 Task: Change  the formatting of the data to Which is Greater than 10 In conditional formating, put the option 'Red Text. 'add another formatting option Format As Table, insert the option Light Gray, Table style light 1 In the sheet   Optimize Sales book
Action: Mouse moved to (38, 171)
Screenshot: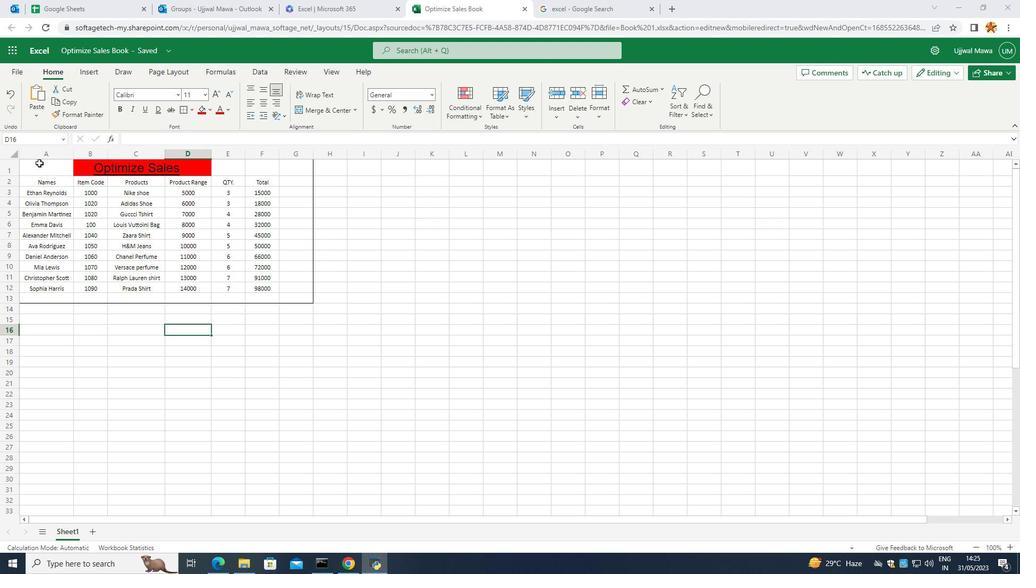 
Action: Mouse pressed left at (38, 171)
Screenshot: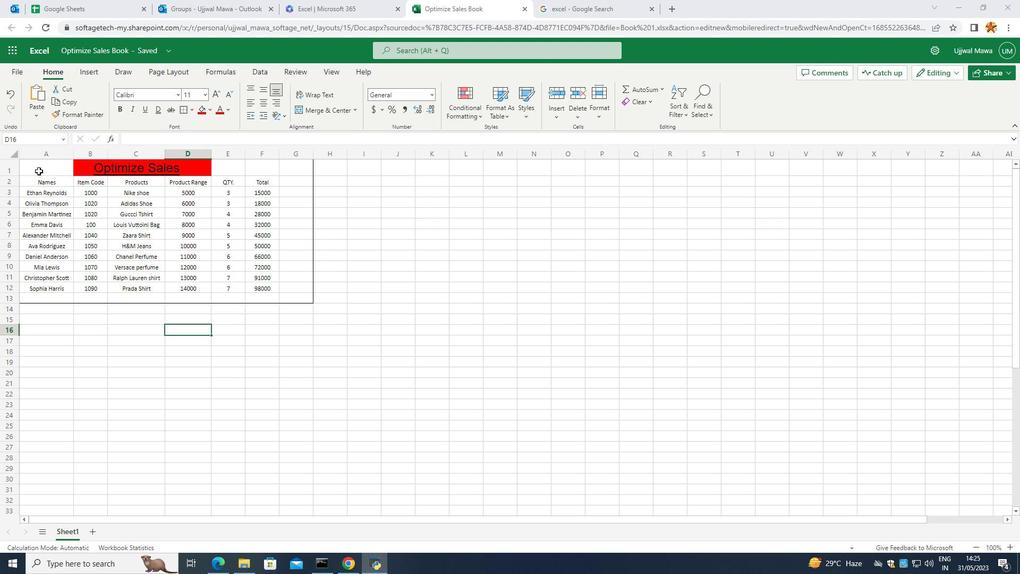 
Action: Mouse moved to (471, 118)
Screenshot: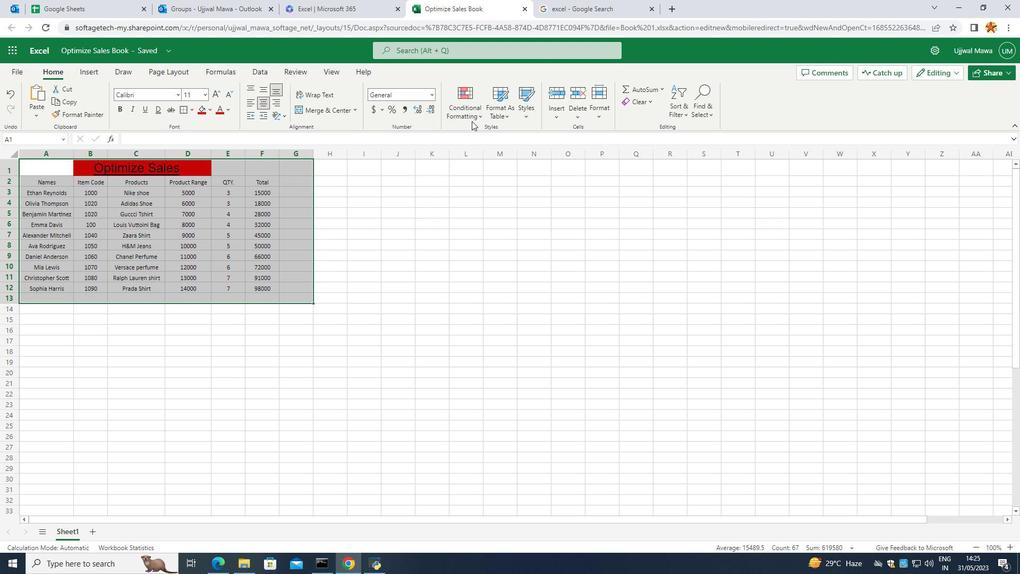 
Action: Mouse pressed left at (471, 118)
Screenshot: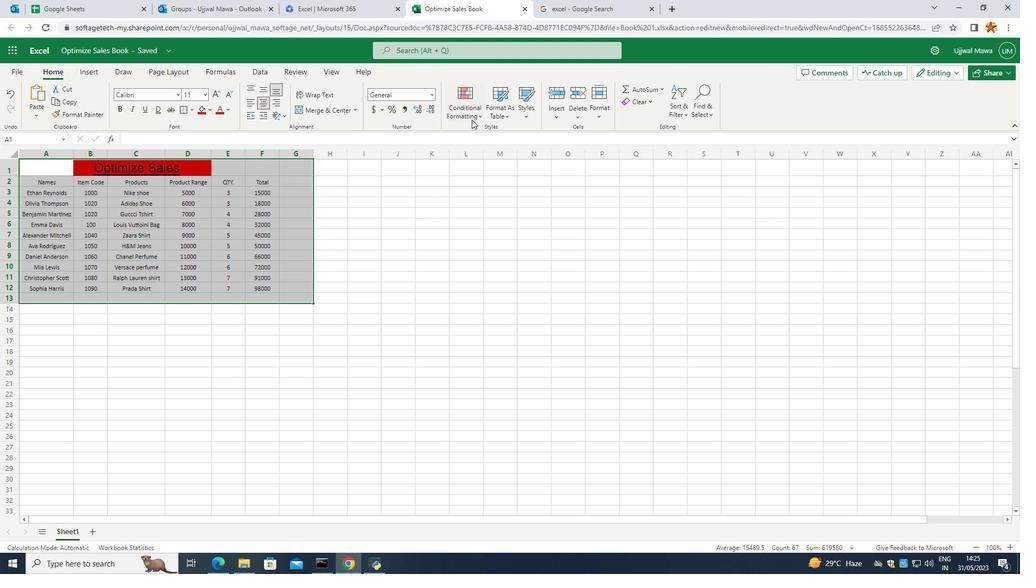 
Action: Mouse moved to (594, 152)
Screenshot: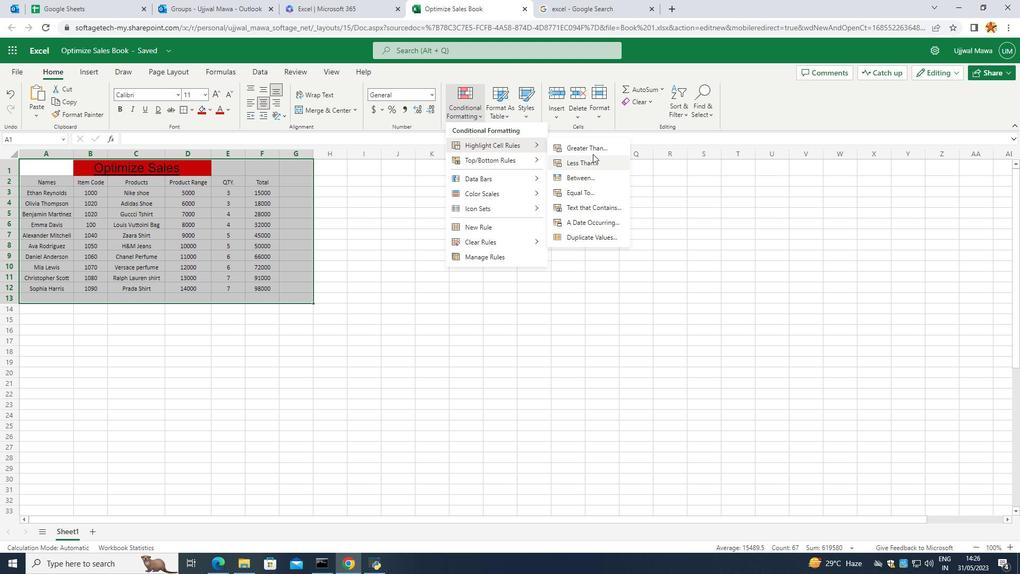 
Action: Mouse pressed left at (594, 152)
Screenshot: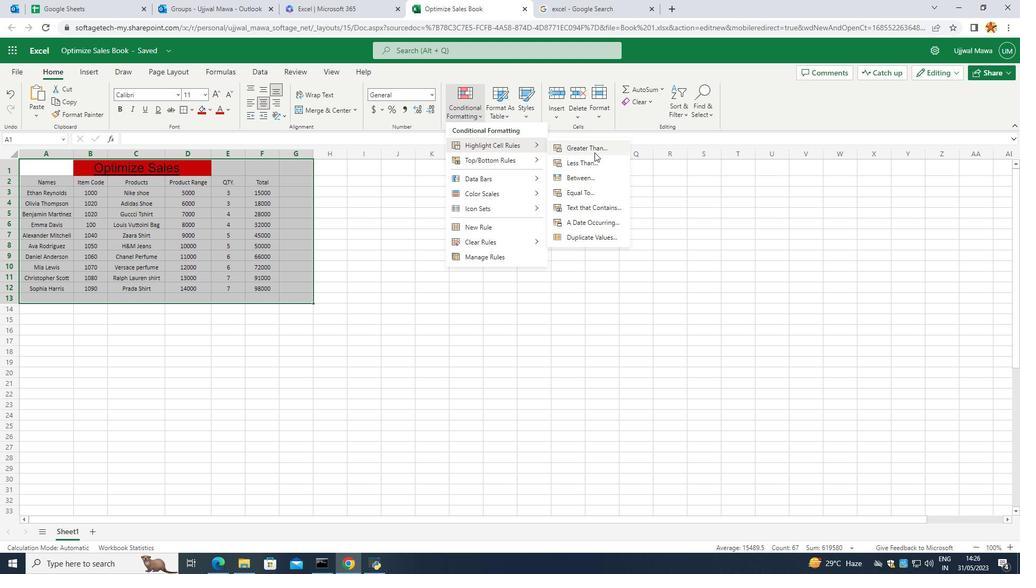 
Action: Key pressed 1
Screenshot: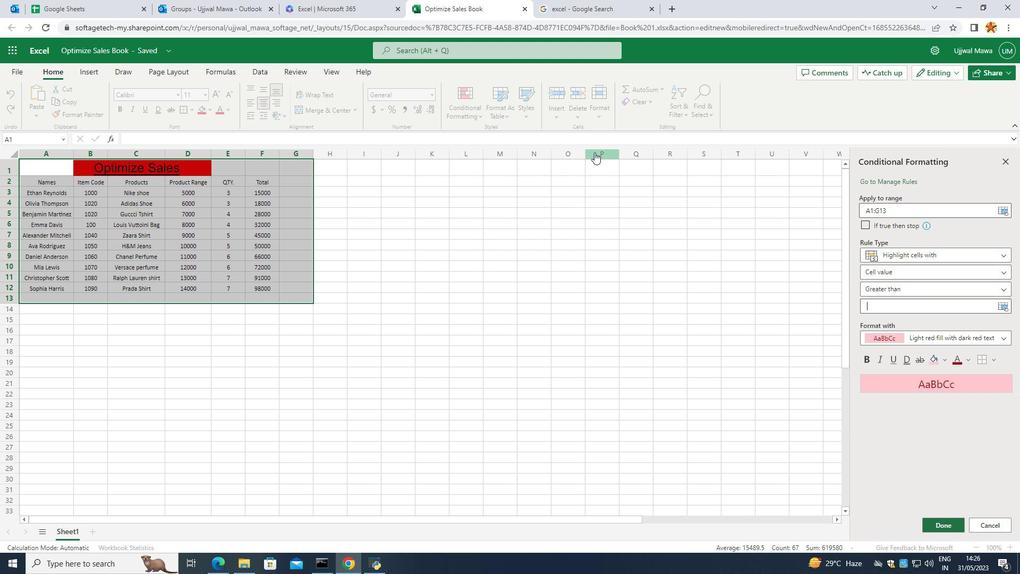 
Action: Mouse moved to (594, 152)
Screenshot: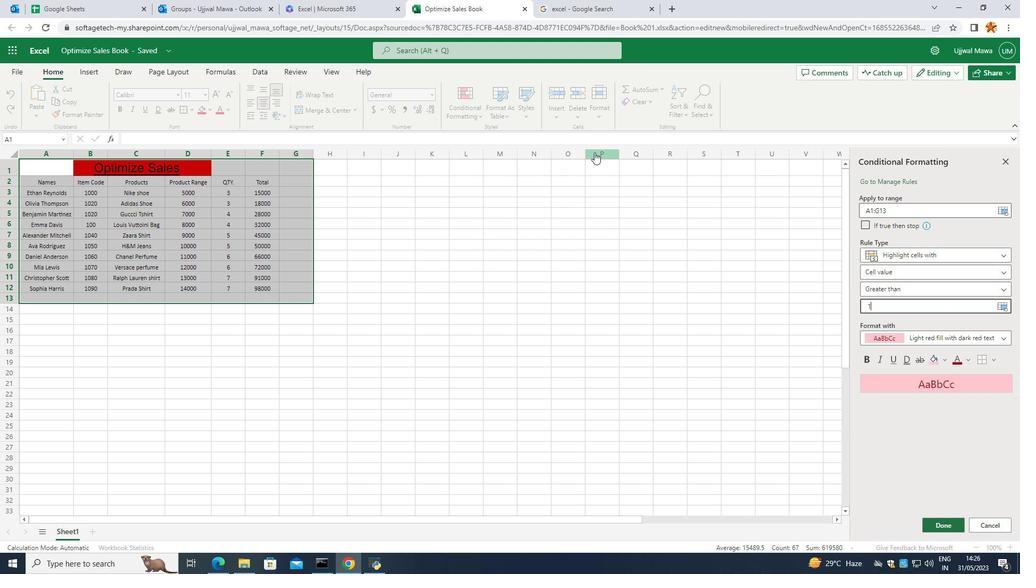 
Action: Key pressed o
Screenshot: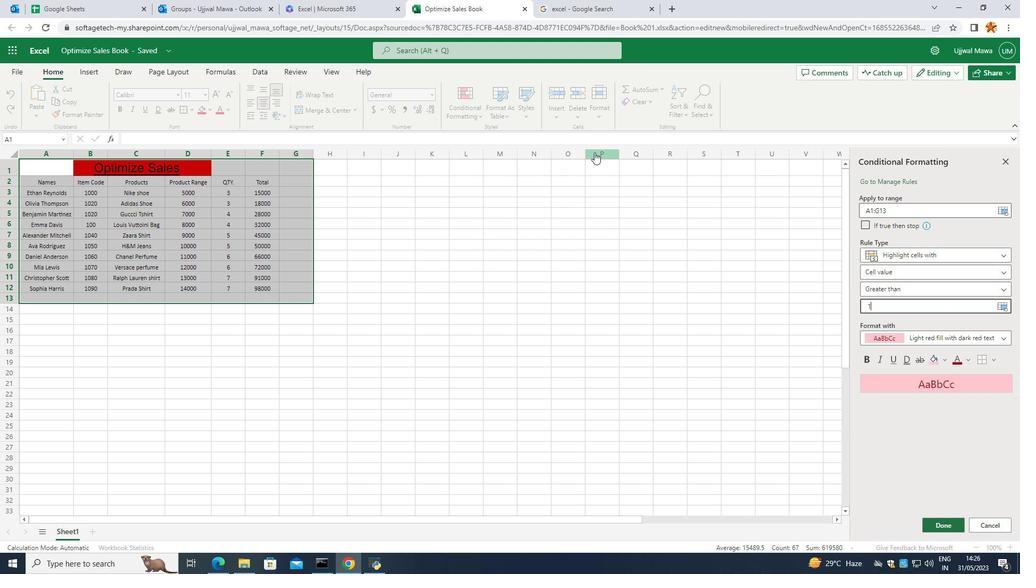 
Action: Mouse moved to (788, 276)
Screenshot: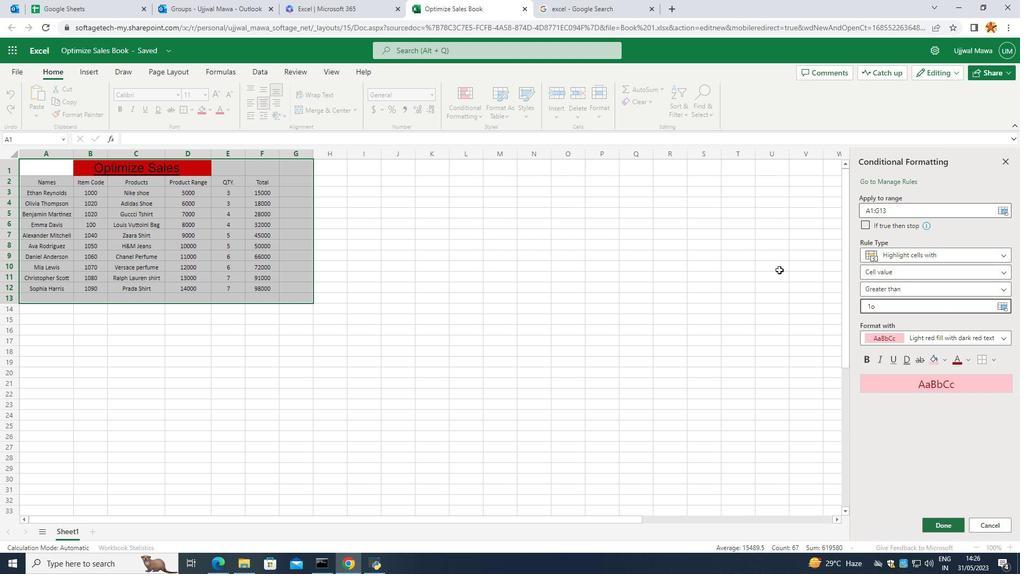 
Action: Key pressed <Key.backspace>
Screenshot: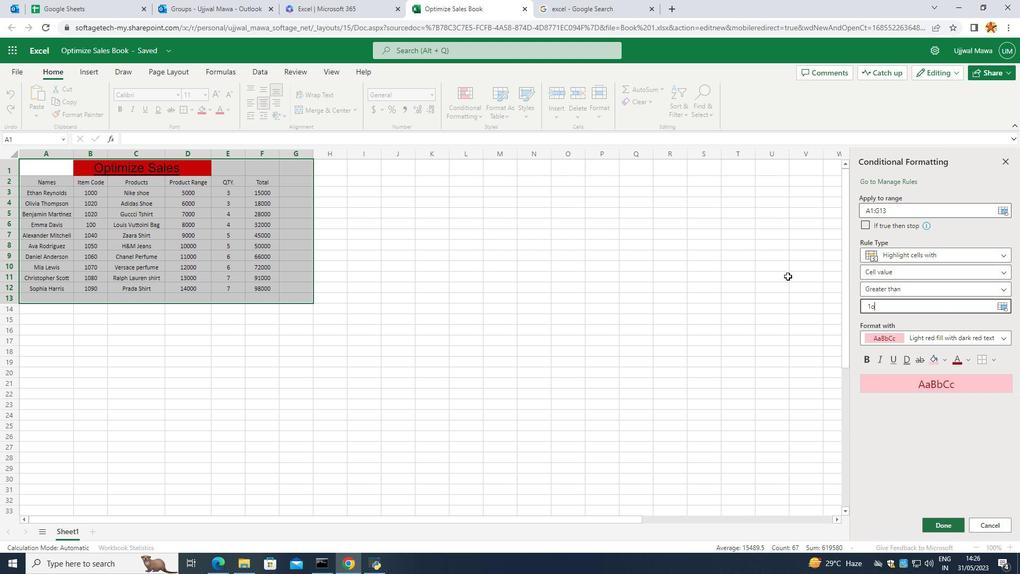 
Action: Mouse moved to (778, 269)
Screenshot: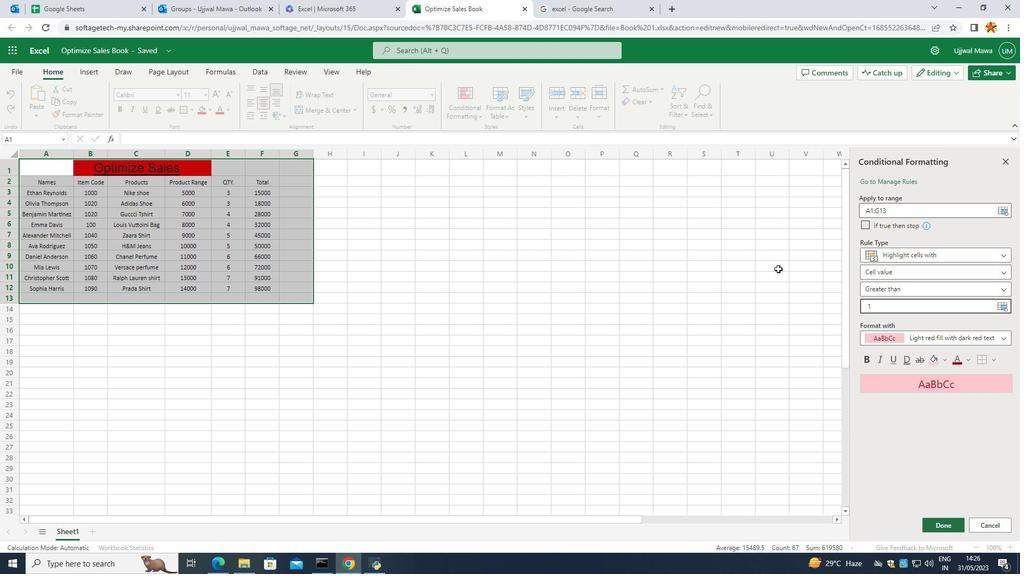 
Action: Key pressed 0
Screenshot: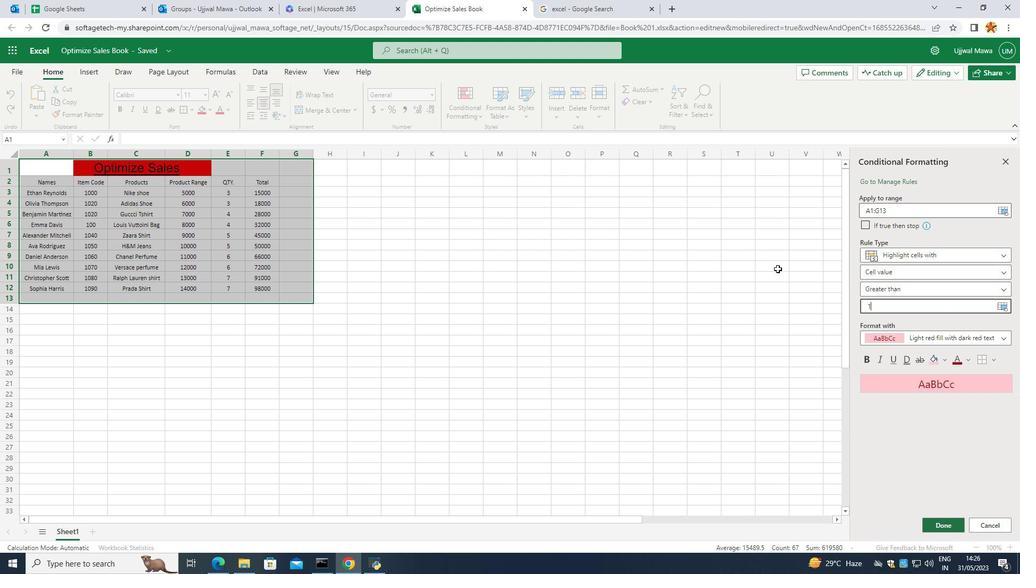 
Action: Mouse moved to (961, 361)
Screenshot: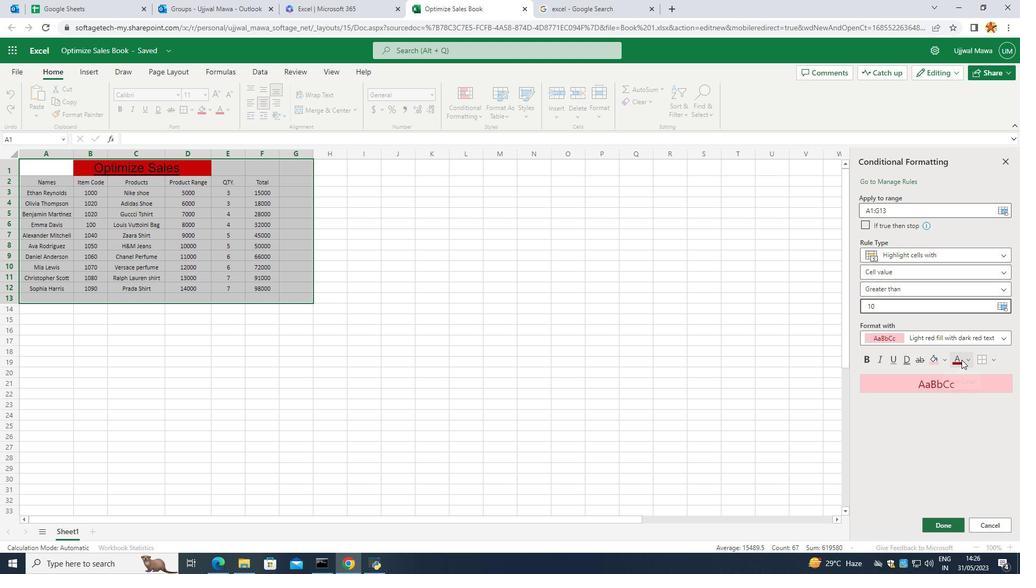 
Action: Mouse pressed left at (961, 361)
Screenshot: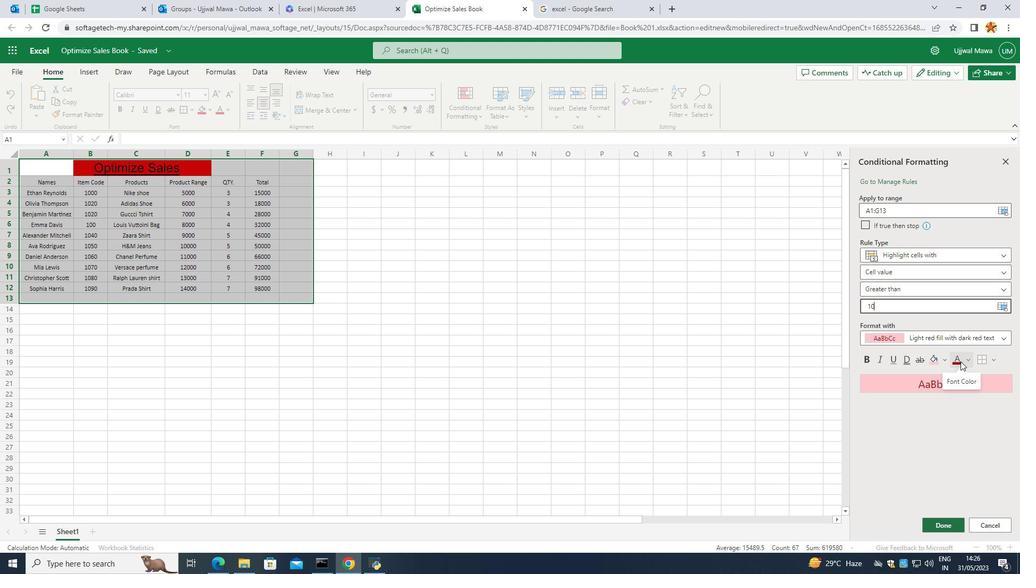
Action: Mouse moved to (946, 359)
Screenshot: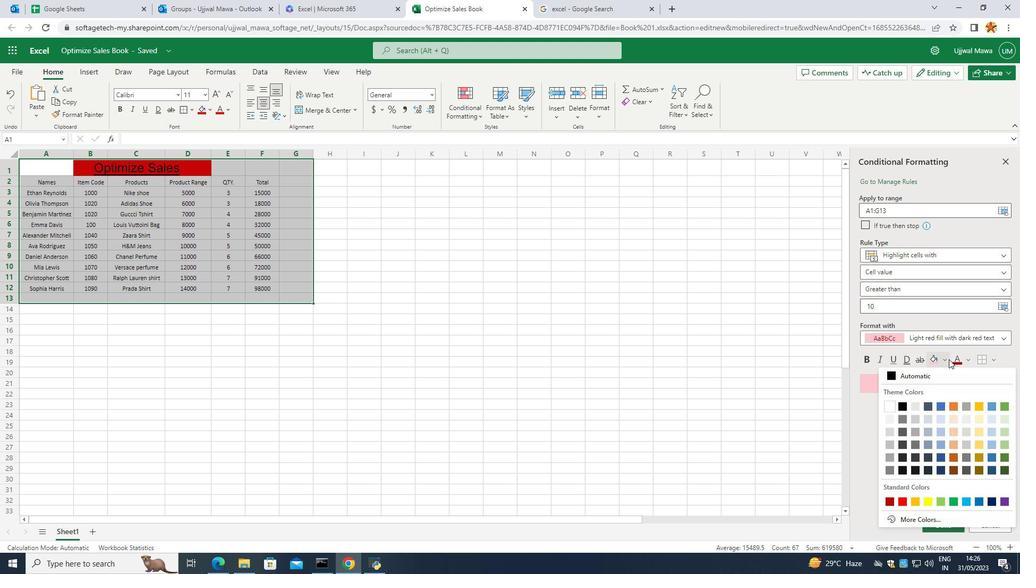 
Action: Mouse pressed left at (946, 359)
Screenshot: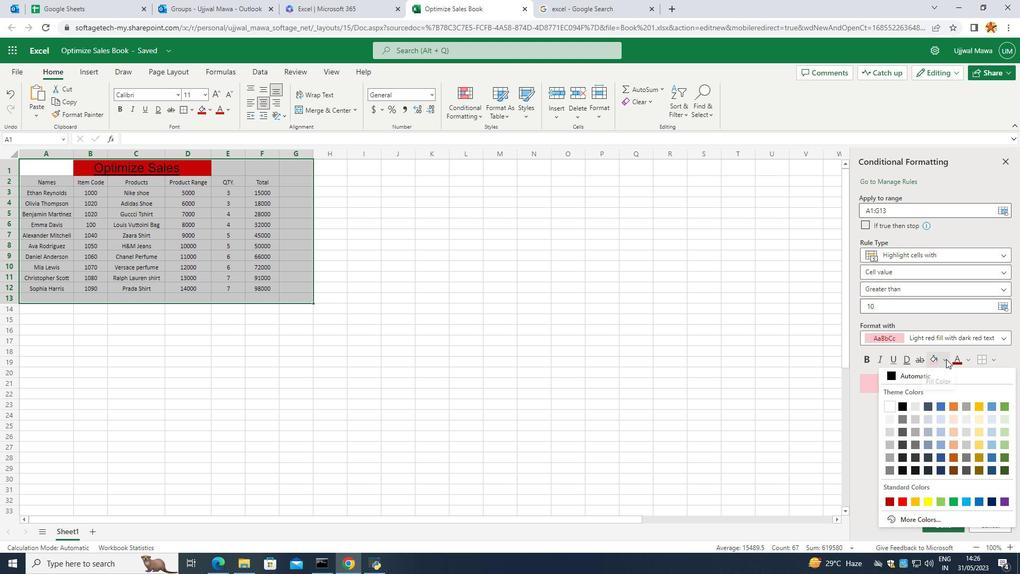 
Action: Mouse moved to (887, 389)
Screenshot: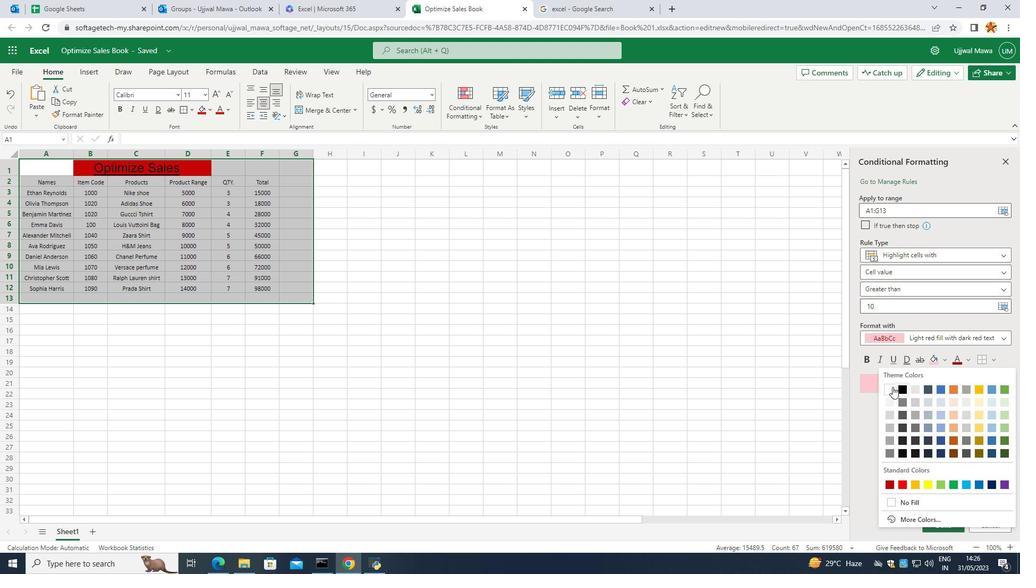 
Action: Mouse pressed left at (887, 389)
Screenshot: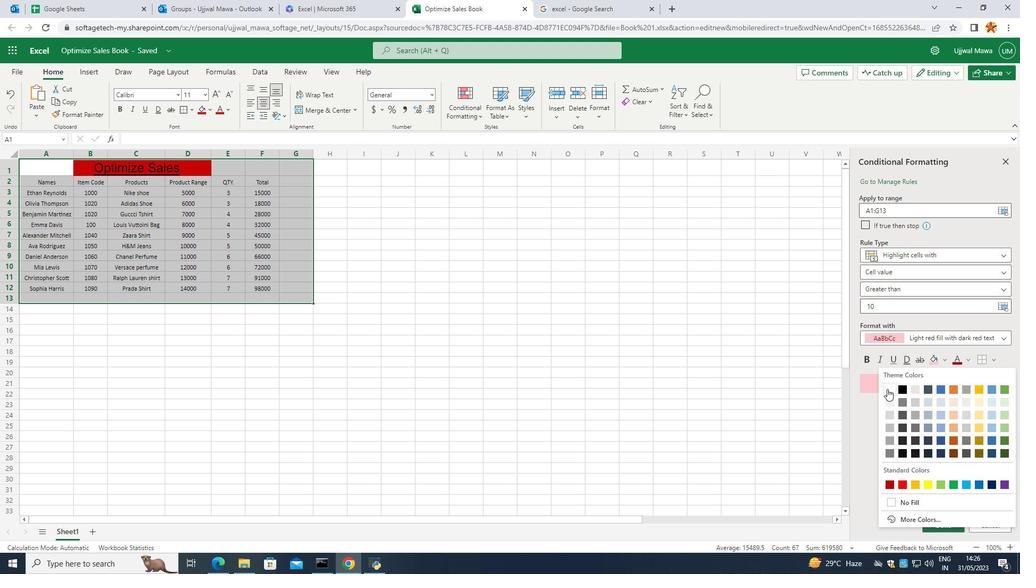 
Action: Mouse moved to (929, 521)
Screenshot: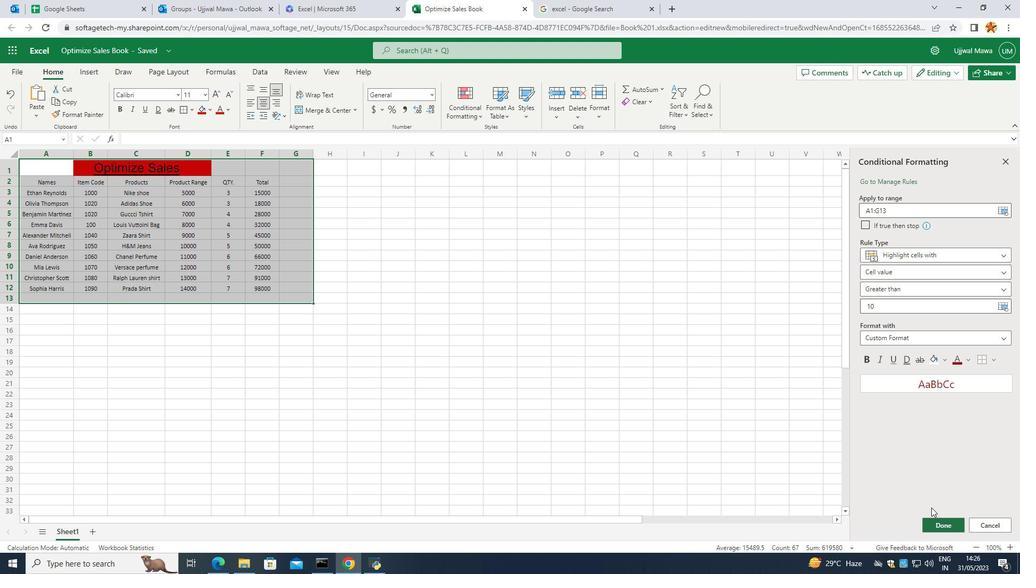 
Action: Mouse pressed left at (929, 521)
Screenshot: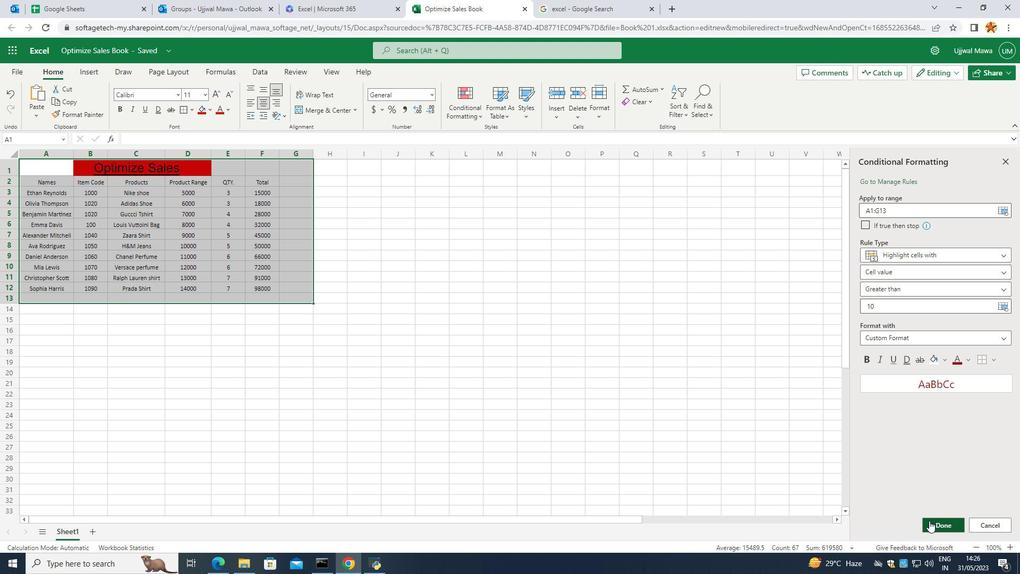 
Action: Mouse moved to (504, 107)
Screenshot: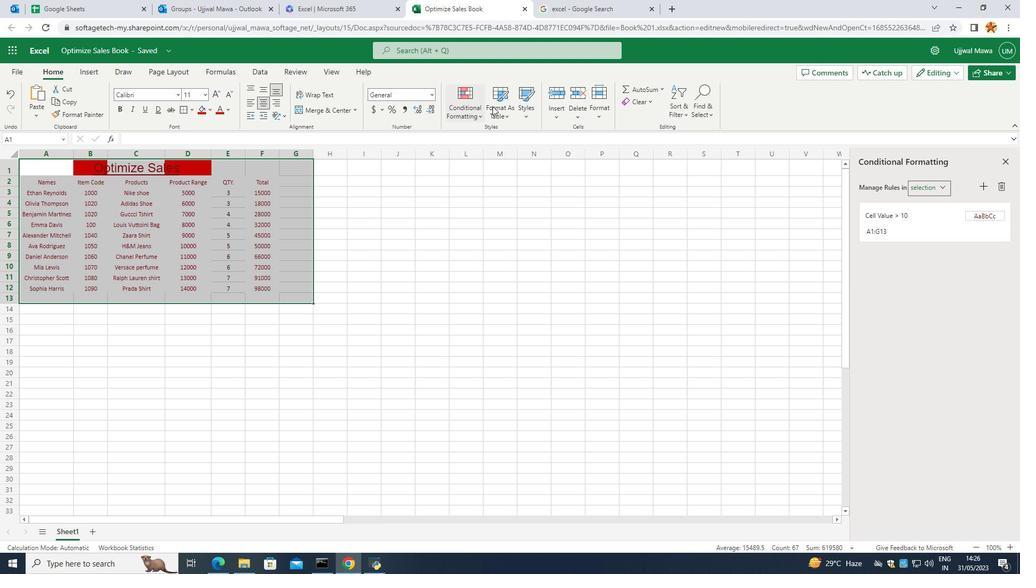 
Action: Mouse pressed left at (504, 107)
Screenshot: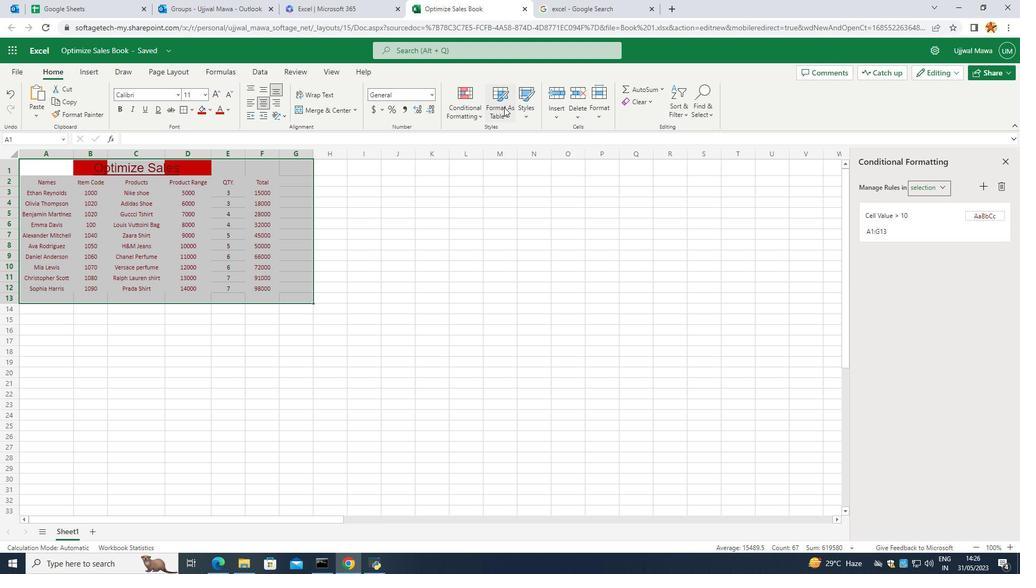 
Action: Mouse moved to (618, 223)
Screenshot: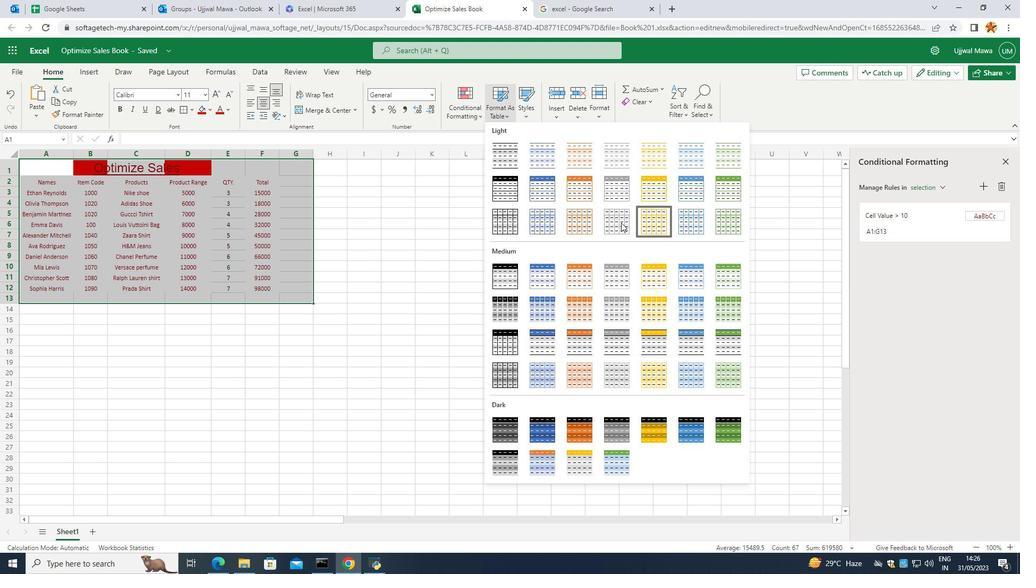 
Action: Mouse pressed left at (618, 223)
Screenshot: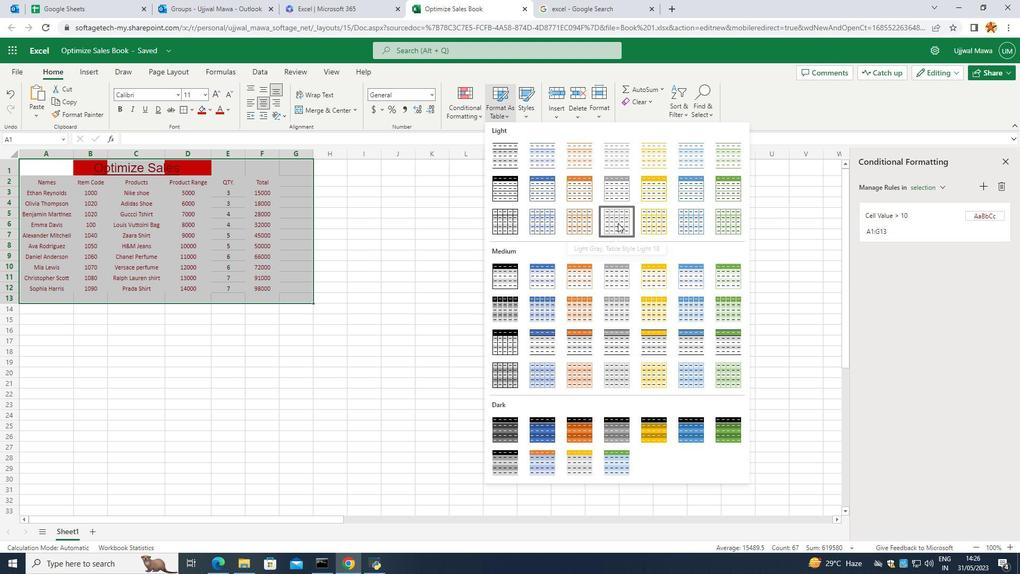 
Action: Mouse moved to (459, 295)
Screenshot: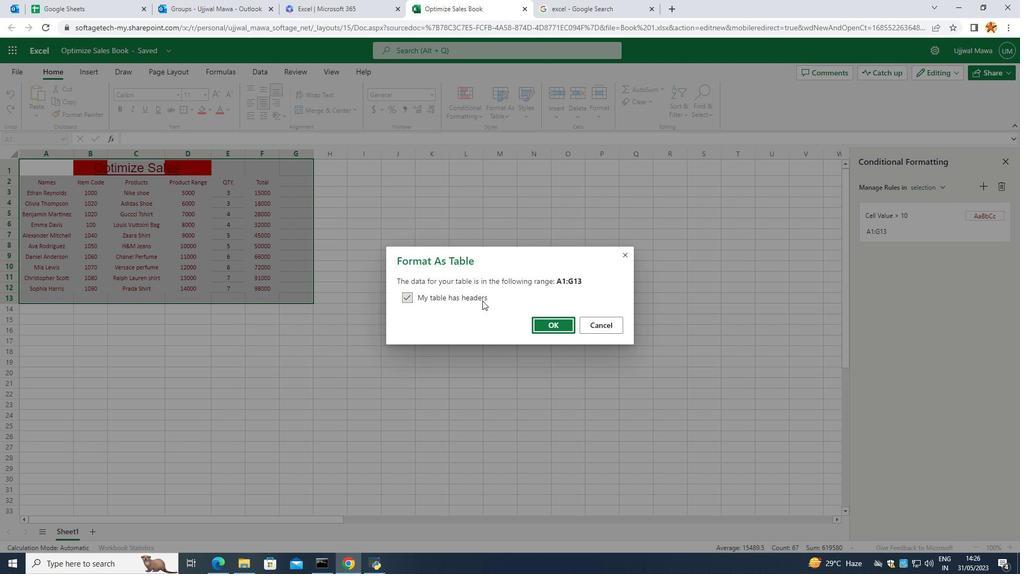 
Action: Mouse pressed left at (459, 295)
Screenshot: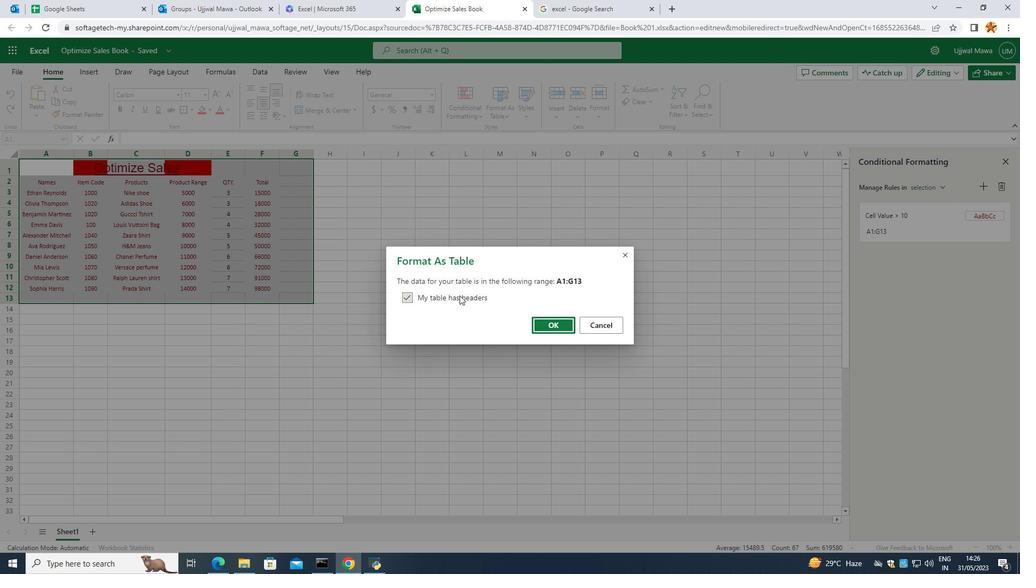 
Action: Mouse moved to (559, 328)
Screenshot: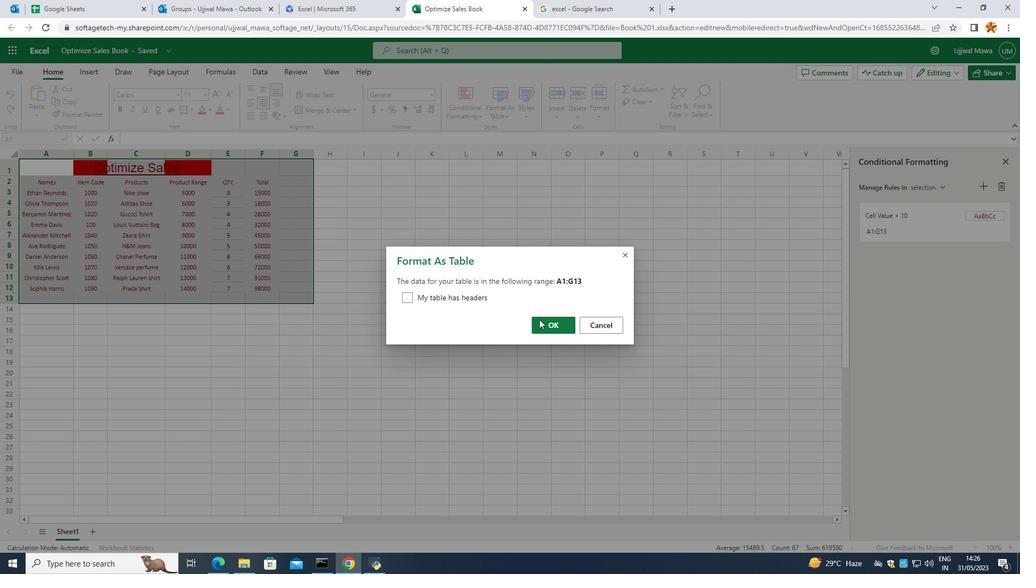
Action: Mouse pressed left at (559, 328)
Screenshot: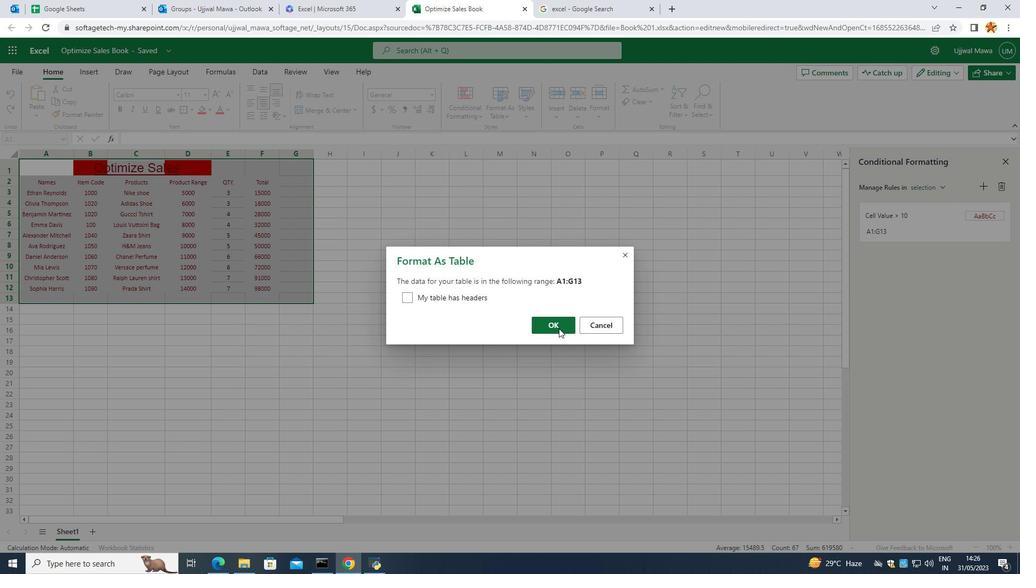 
Action: Mouse moved to (553, 306)
Screenshot: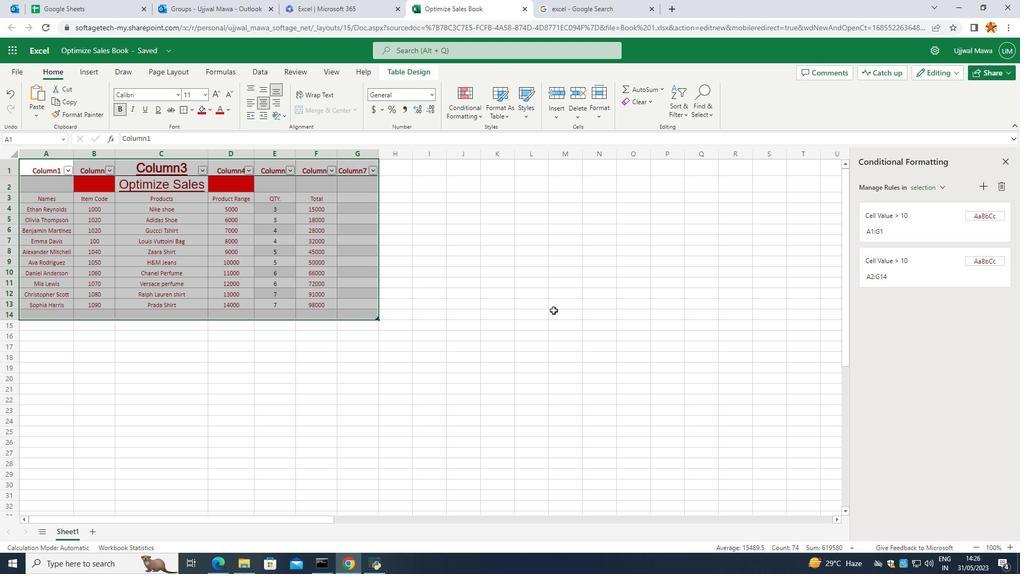
Action: Key pressed ctrl+Z
Screenshot: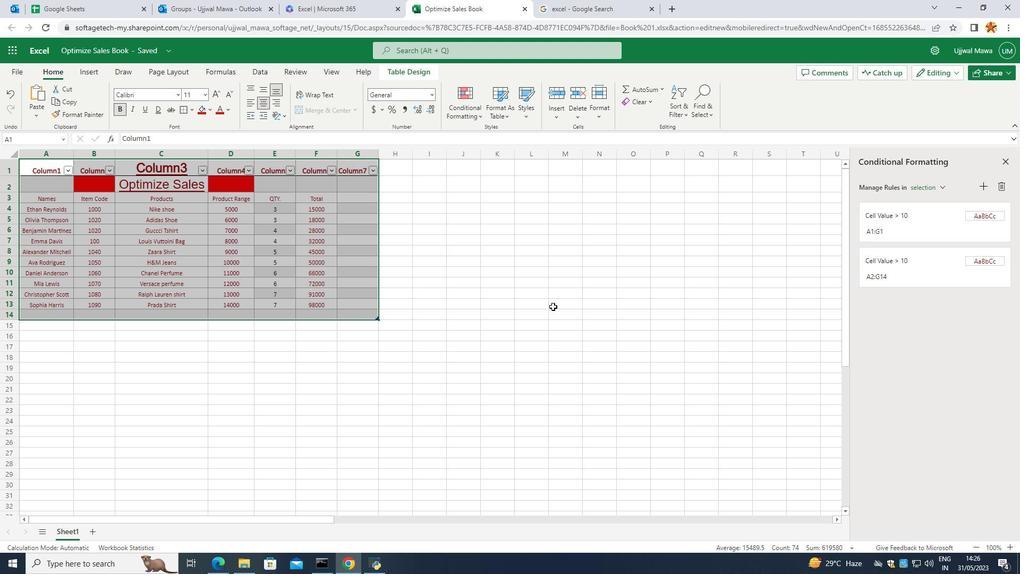 
Action: Mouse moved to (500, 110)
Screenshot: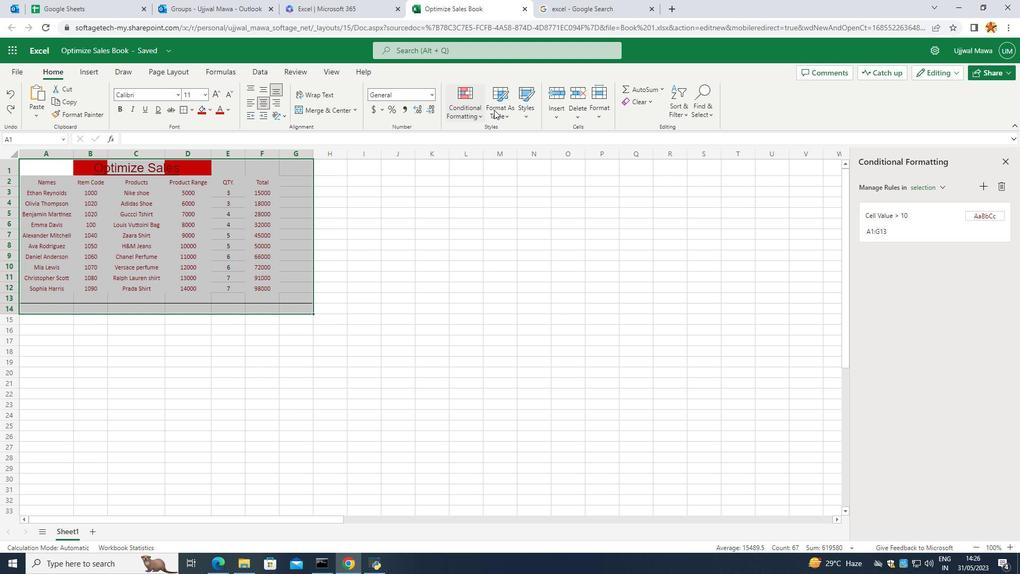 
Action: Mouse pressed left at (500, 110)
Screenshot: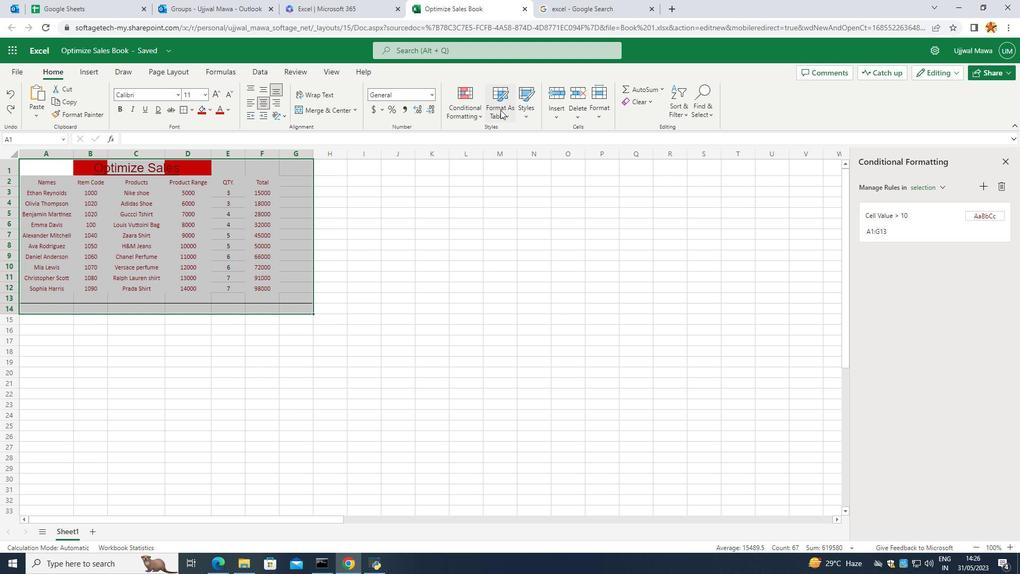 
Action: Mouse moved to (511, 271)
Screenshot: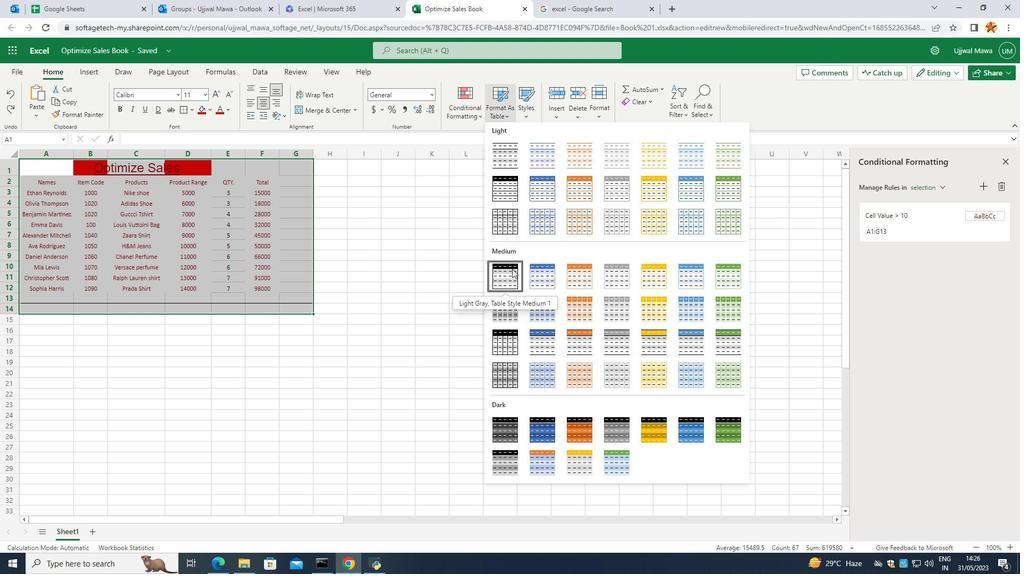 
Action: Mouse pressed left at (511, 271)
Screenshot: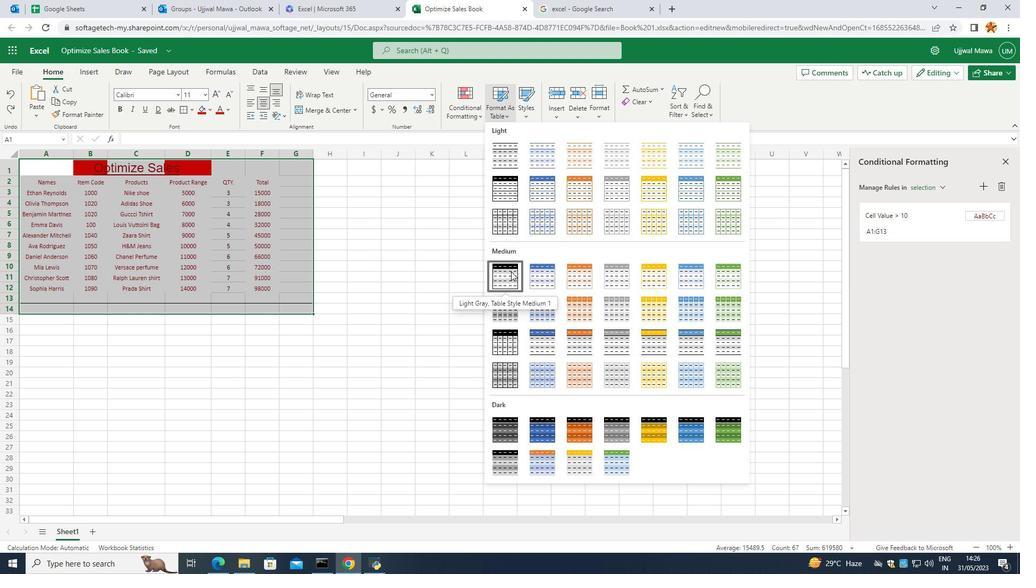 
Action: Mouse moved to (545, 326)
Screenshot: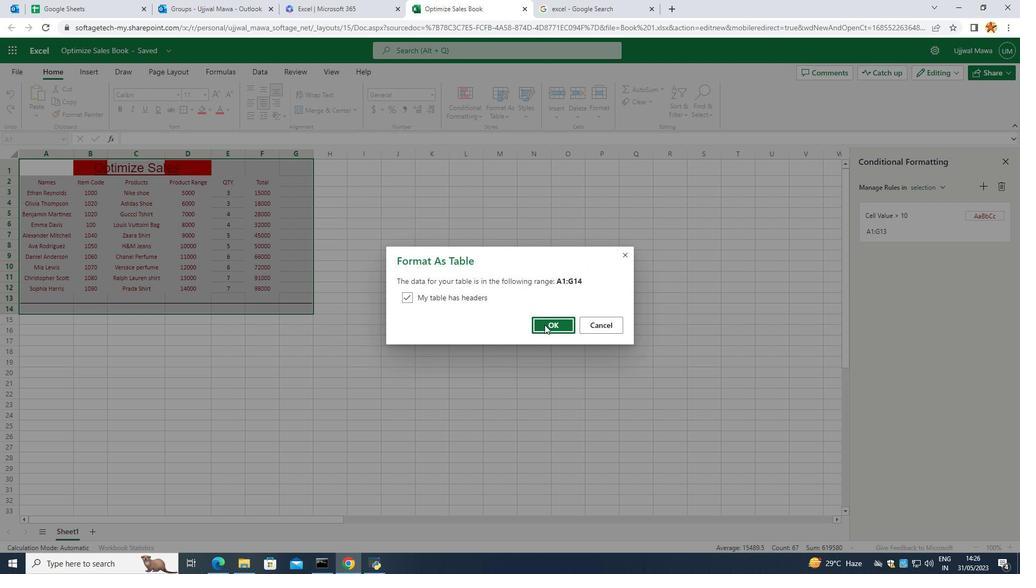 
Action: Mouse pressed left at (545, 326)
Screenshot: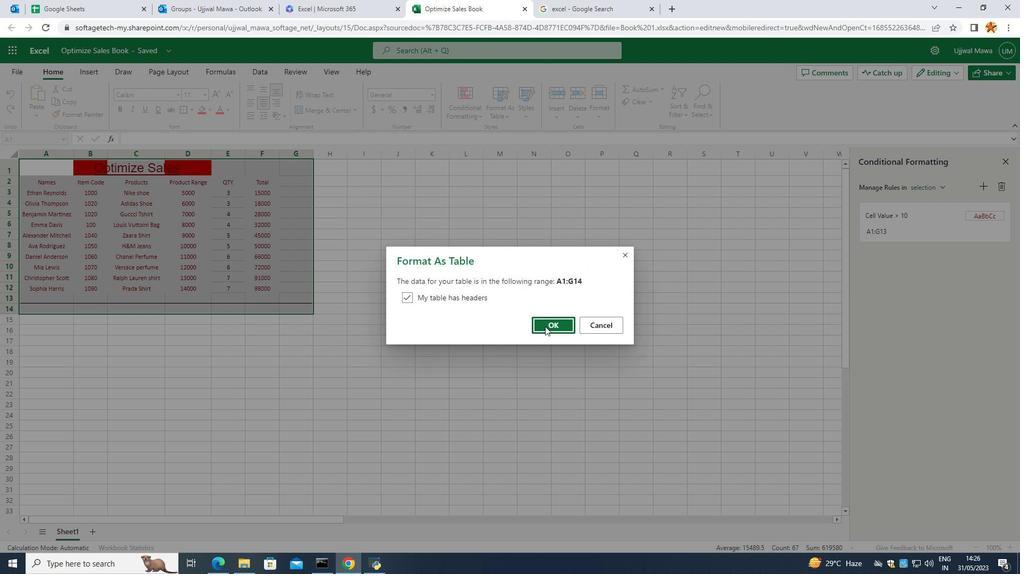 
Action: Mouse moved to (448, 292)
Screenshot: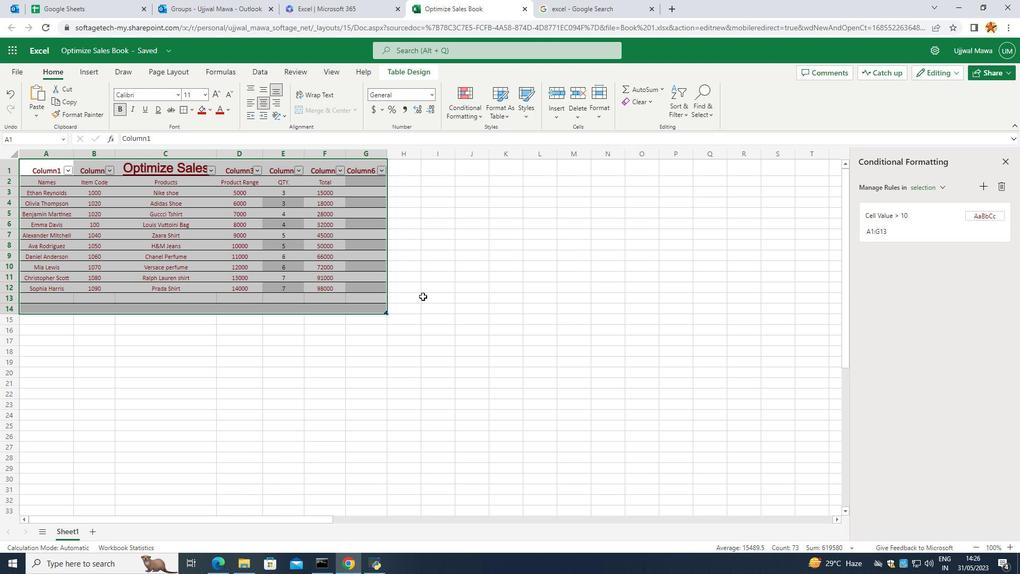 
Action: Mouse pressed left at (448, 292)
Screenshot: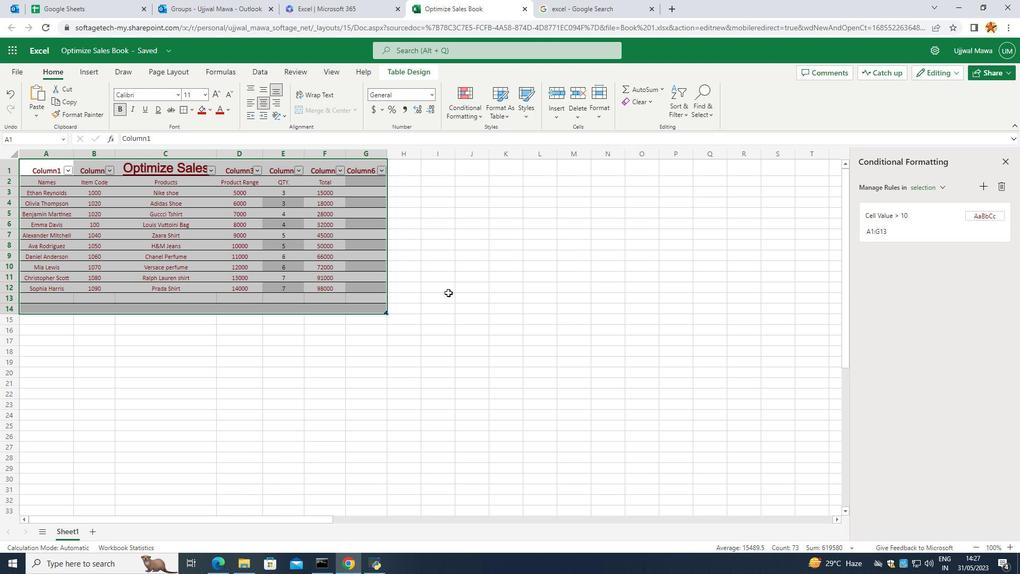 
Action: Mouse moved to (438, 351)
Screenshot: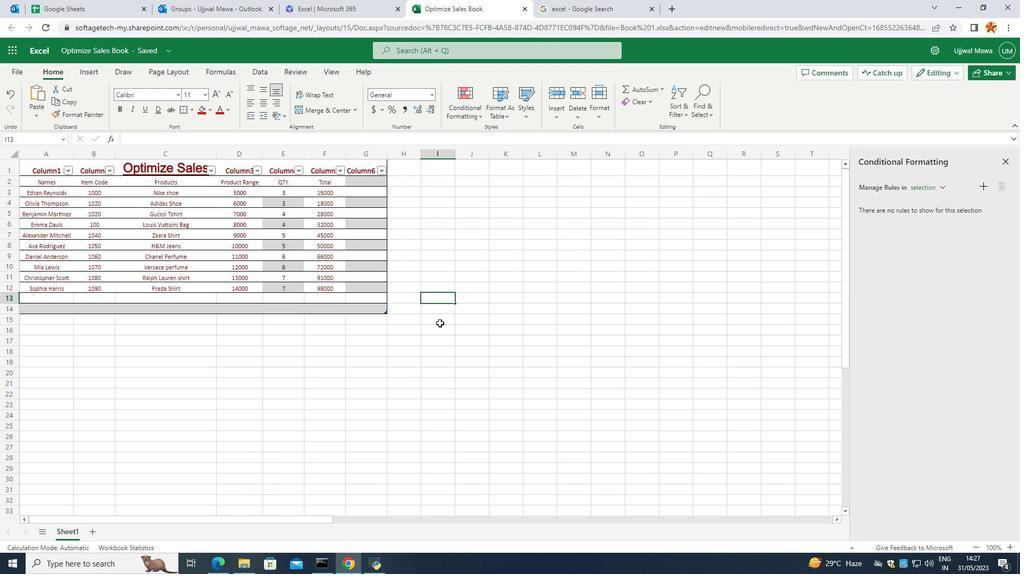 
Action: Mouse pressed left at (438, 351)
Screenshot: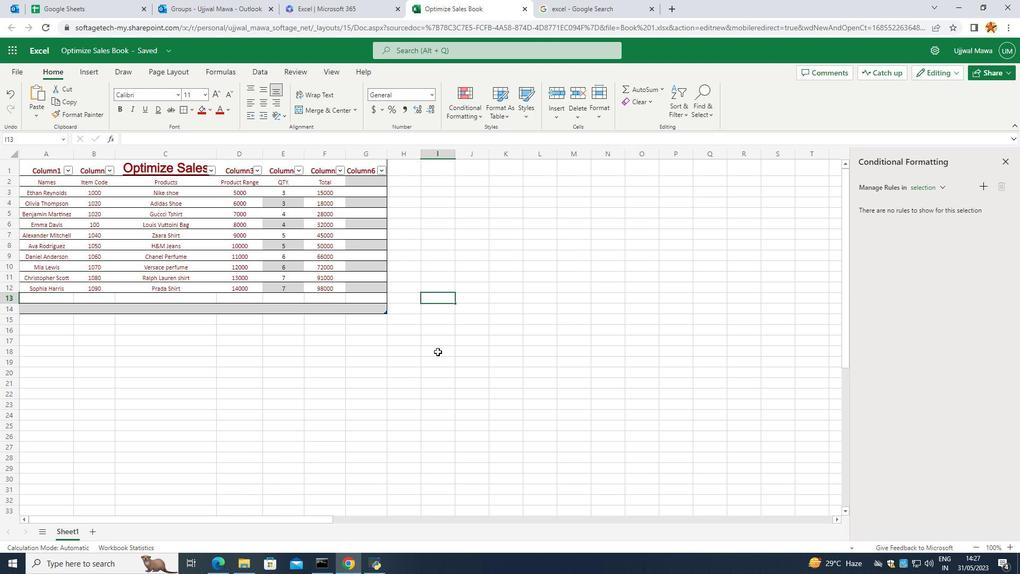 
Action: Mouse moved to (435, 325)
Screenshot: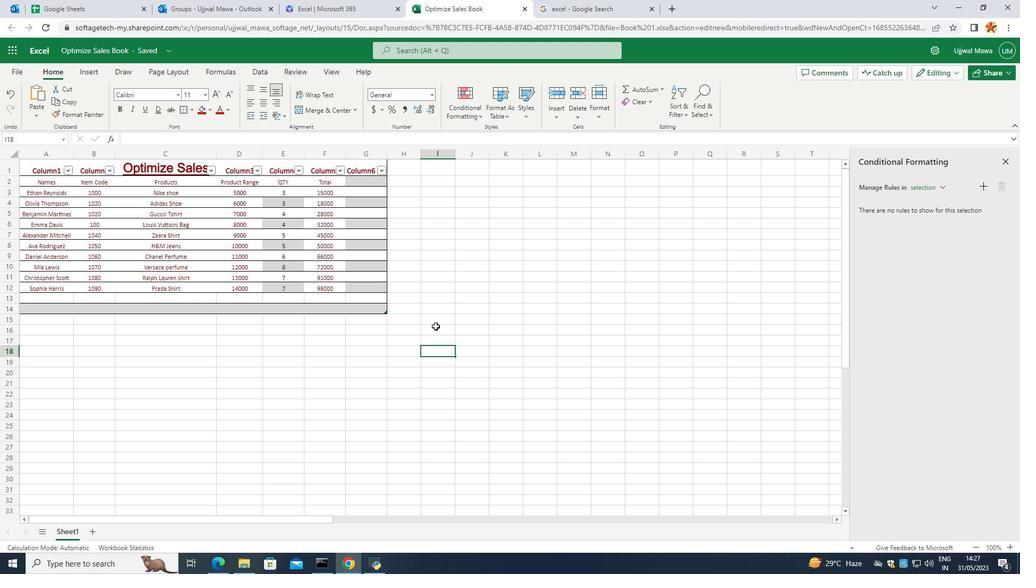 
